 Task: Create in the project Vigilant and in the Backlog issue 'Implement a new cloud-based supply chain finance system for a company with advanced financing and payment processing capabilities' a child issue 'Integration with enterprise content management systems', and assign it to team member softage.1@softage.net.
Action: Mouse moved to (162, 56)
Screenshot: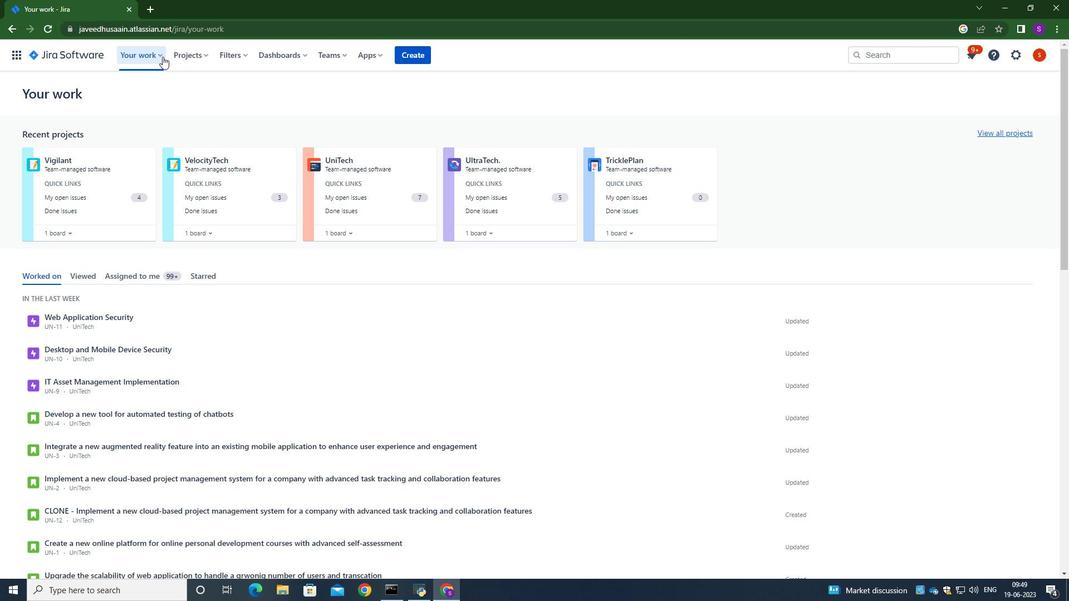 
Action: Mouse pressed left at (162, 56)
Screenshot: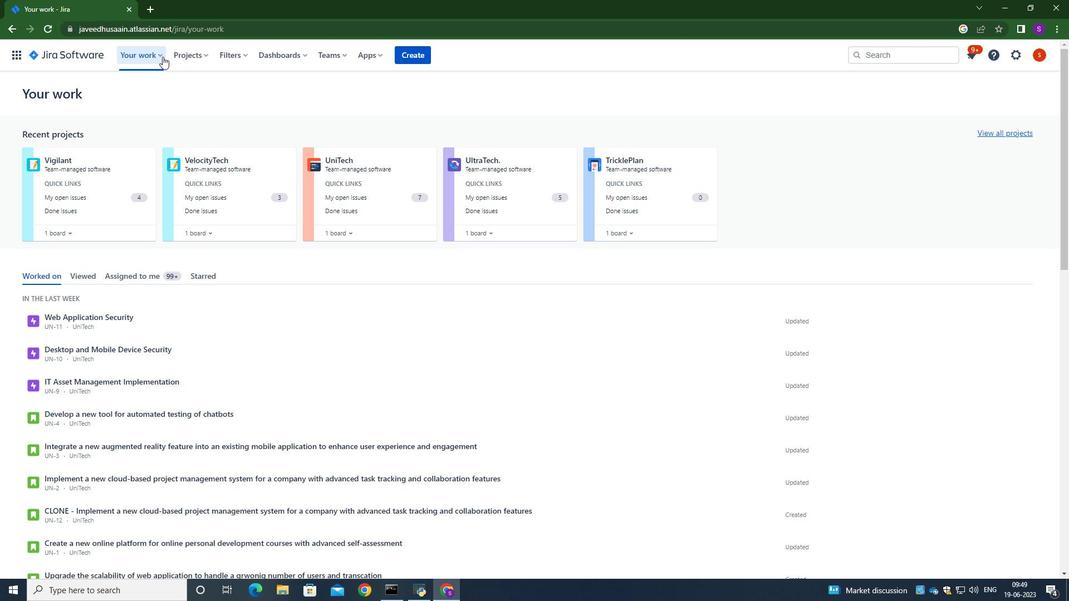 
Action: Mouse moved to (213, 49)
Screenshot: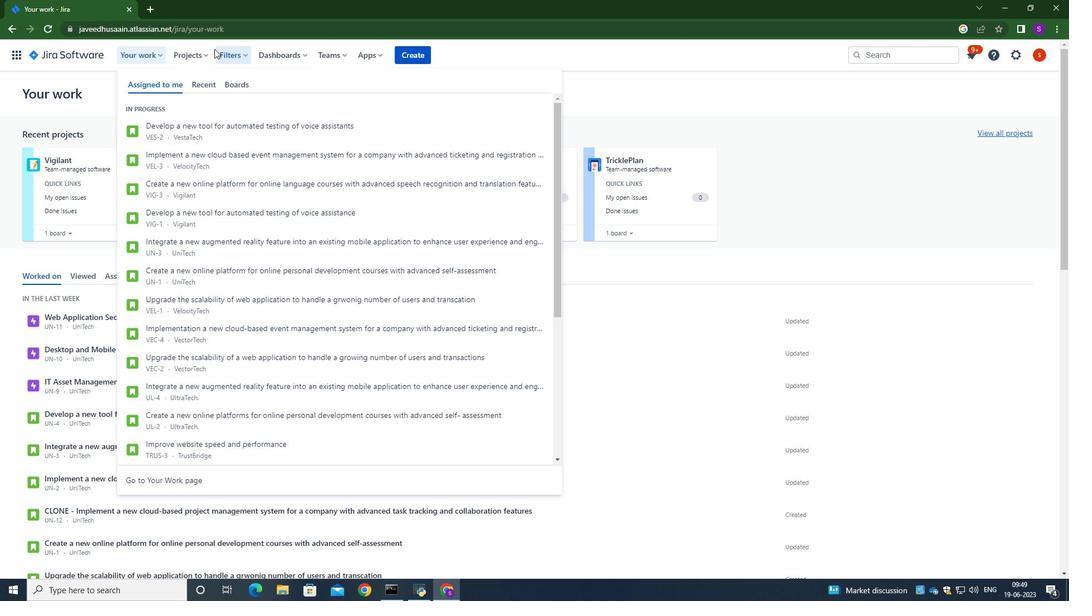 
Action: Mouse pressed left at (213, 49)
Screenshot: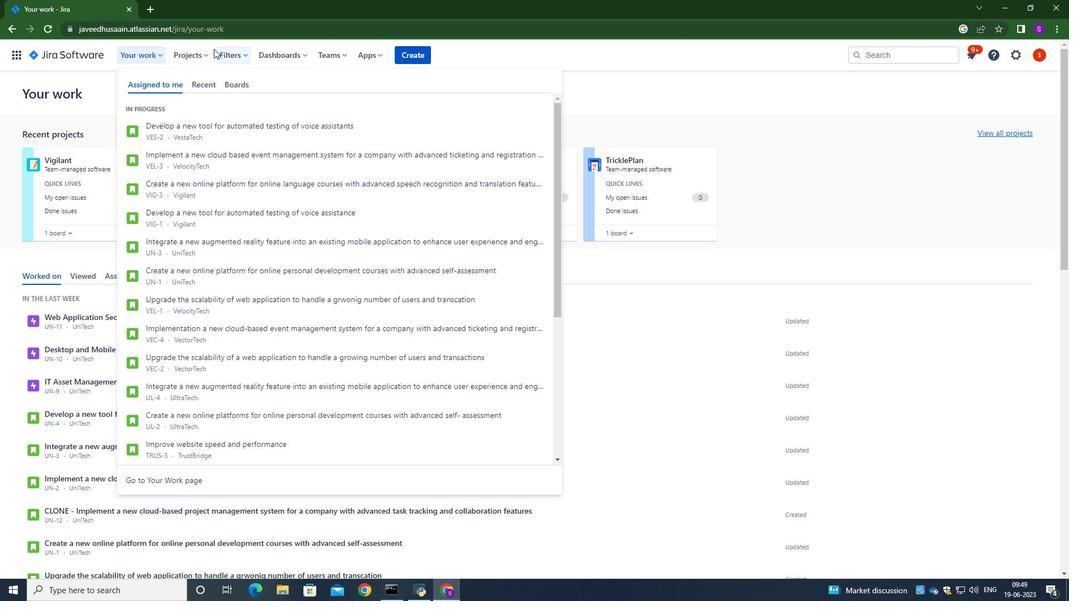 
Action: Mouse moved to (202, 52)
Screenshot: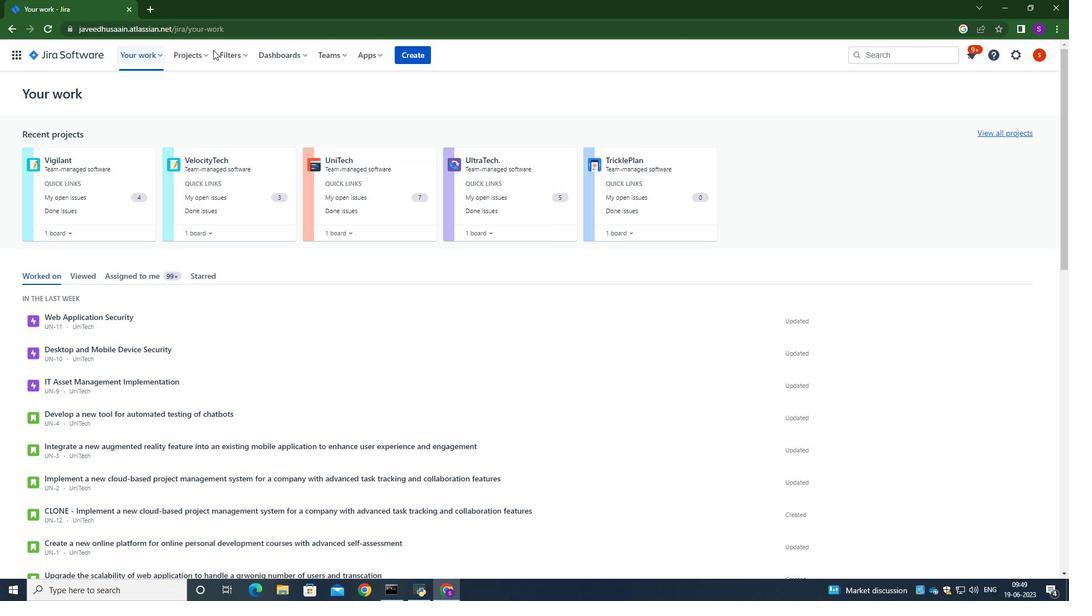 
Action: Mouse pressed left at (202, 52)
Screenshot: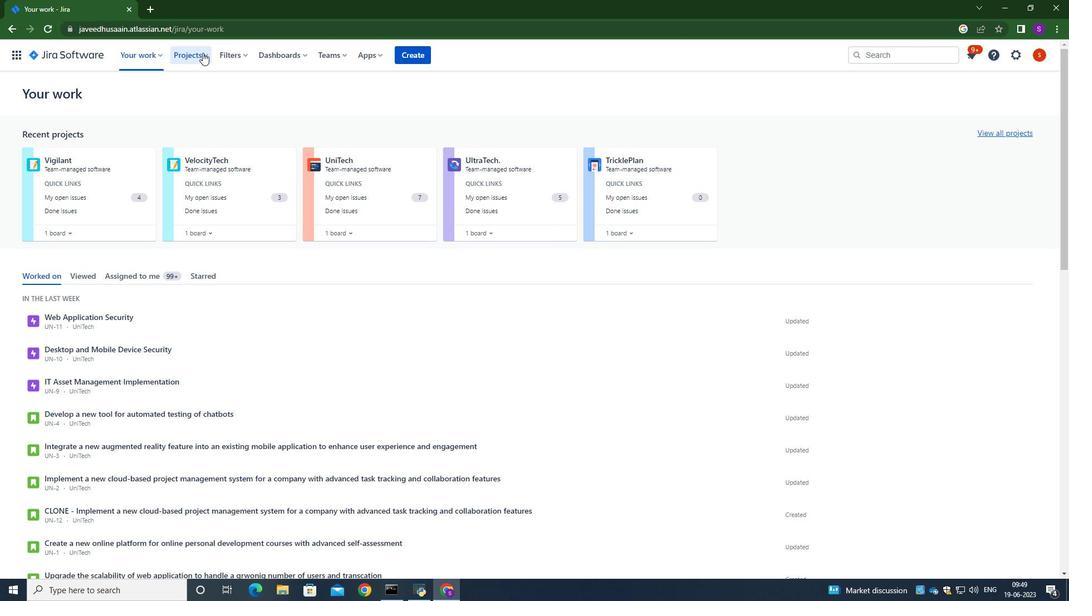 
Action: Mouse moved to (239, 113)
Screenshot: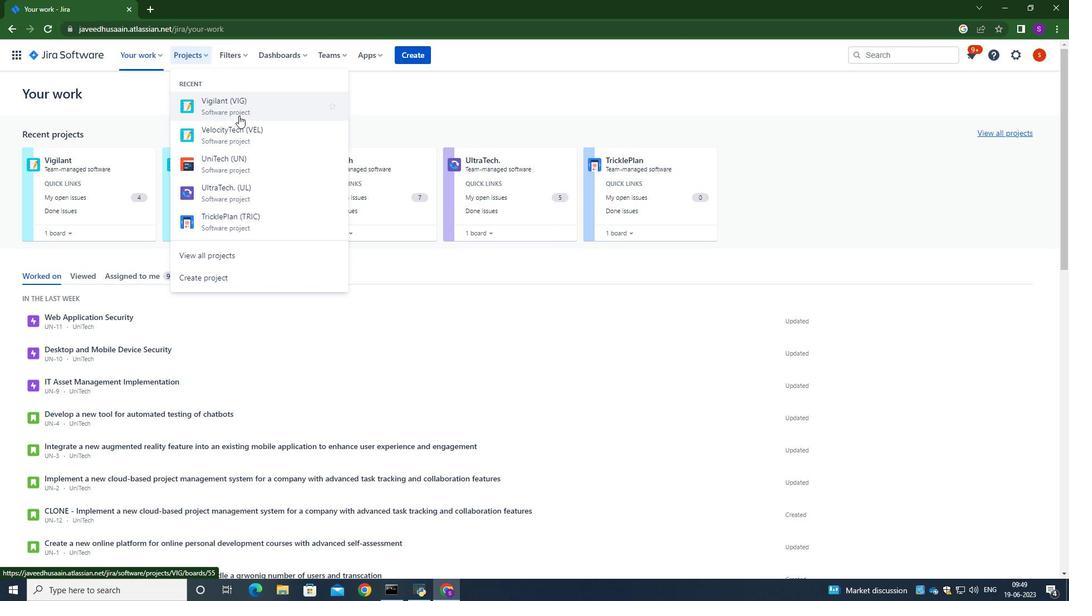 
Action: Mouse pressed left at (239, 113)
Screenshot: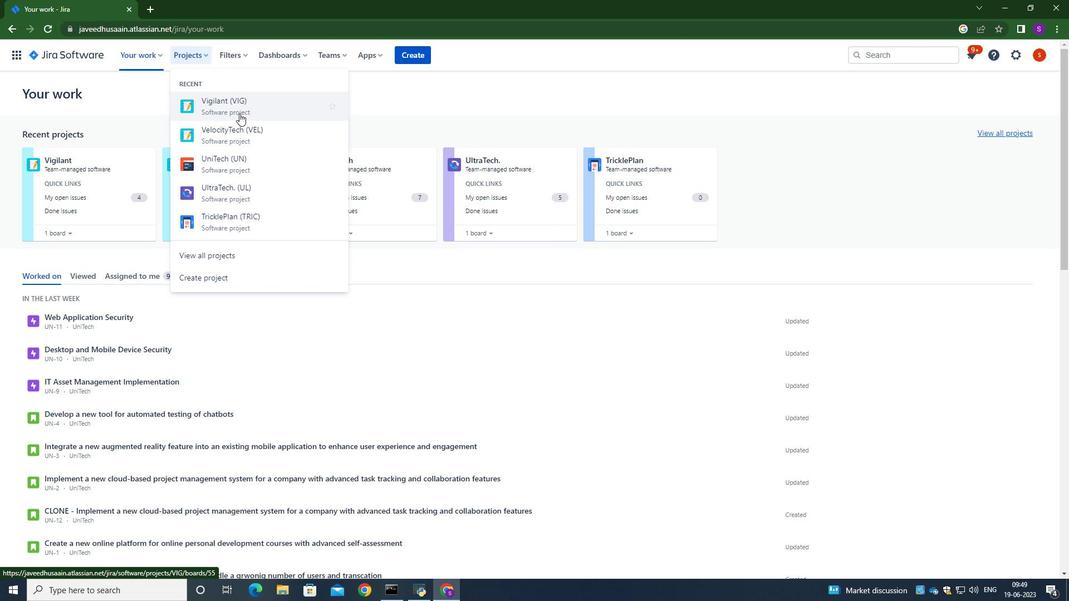 
Action: Mouse moved to (68, 170)
Screenshot: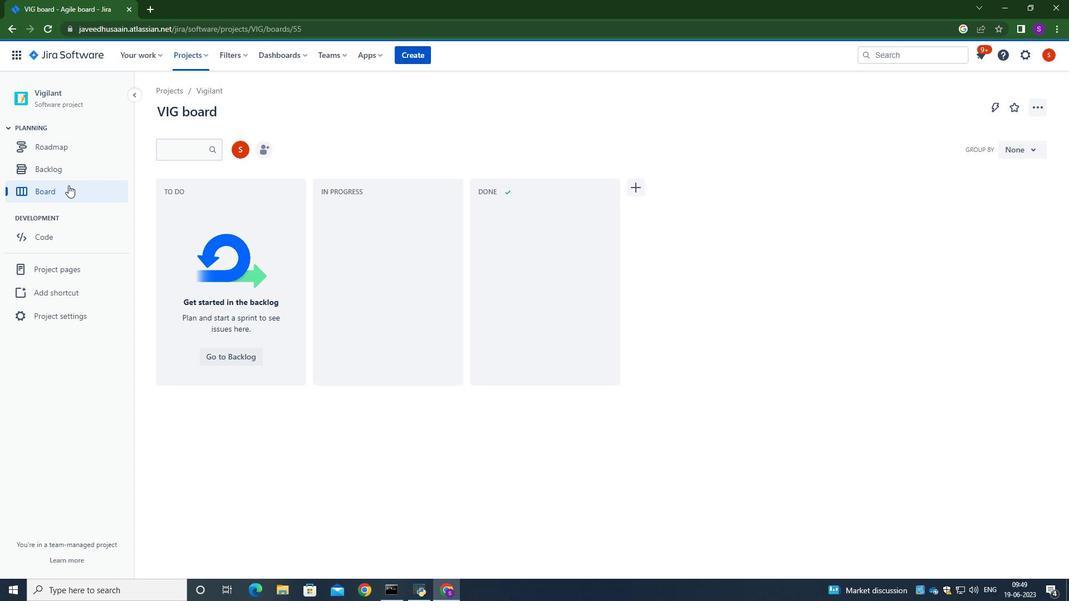 
Action: Mouse pressed left at (68, 170)
Screenshot: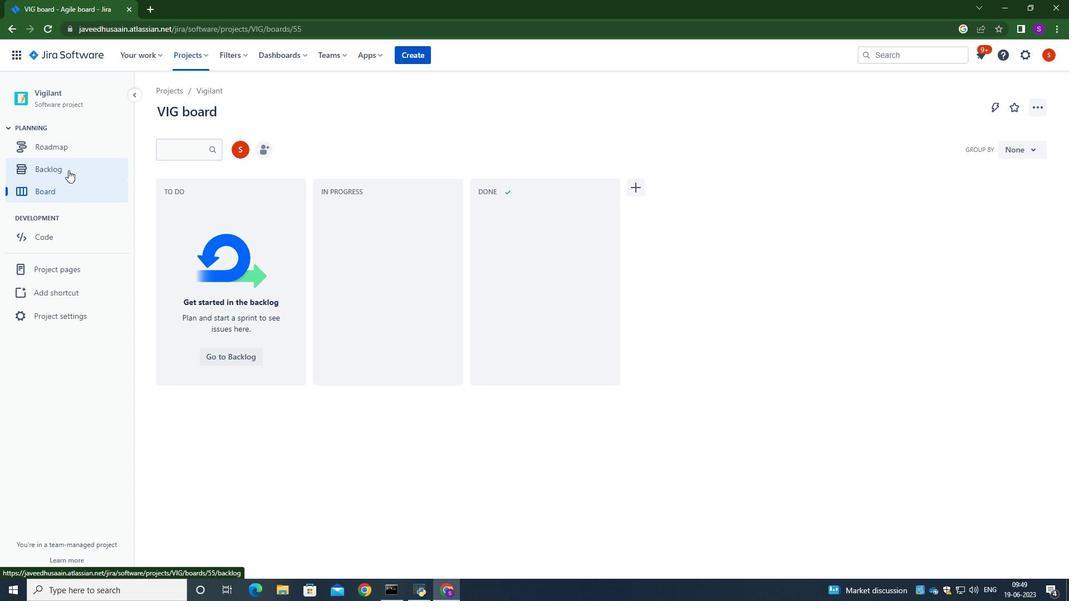 
Action: Mouse moved to (256, 272)
Screenshot: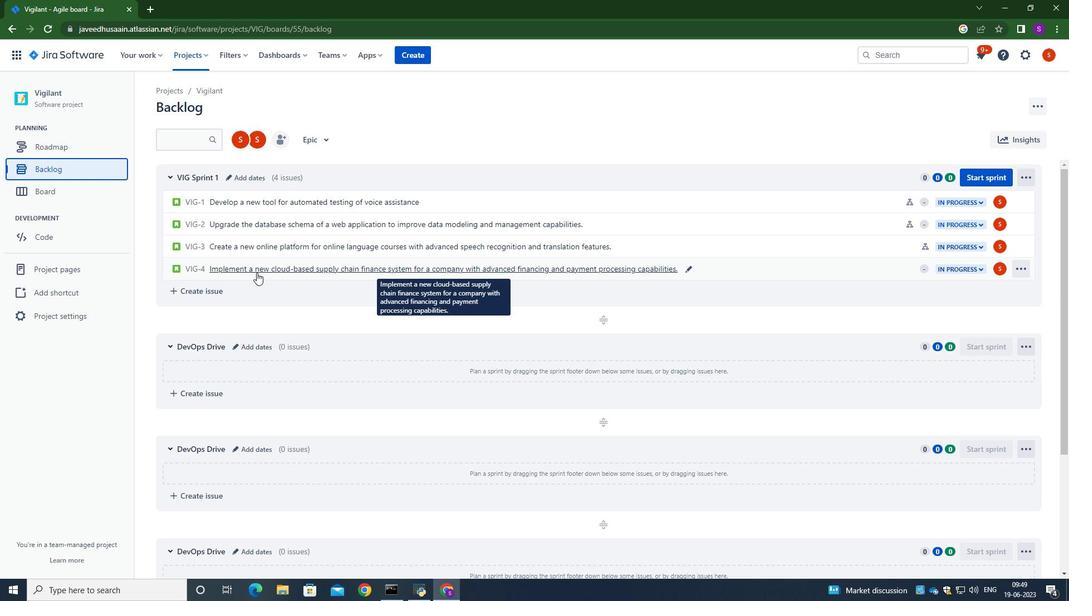 
Action: Mouse pressed left at (256, 272)
Screenshot: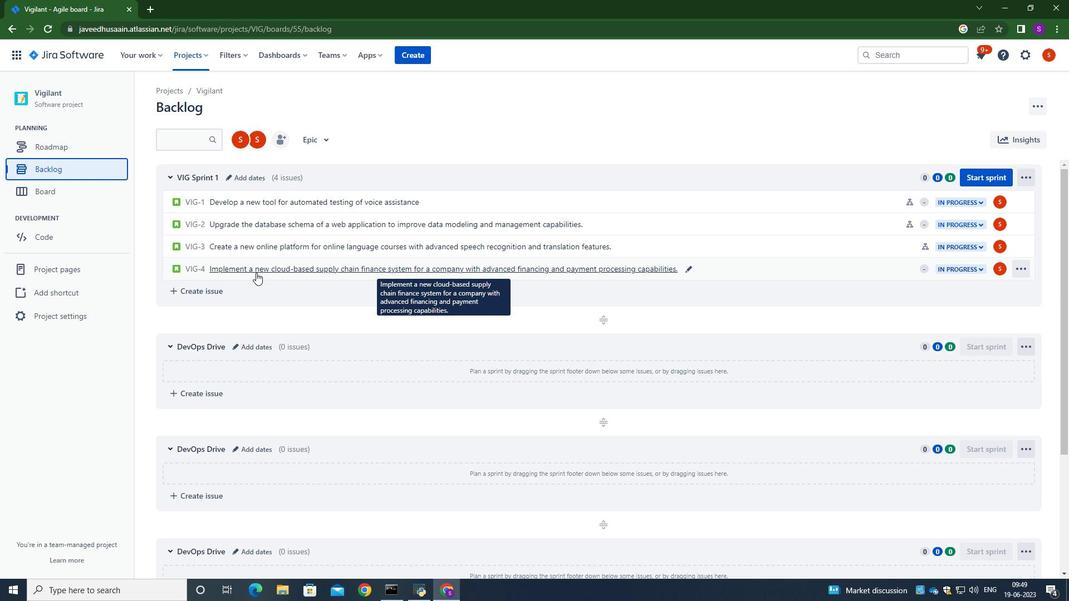 
Action: Mouse moved to (877, 286)
Screenshot: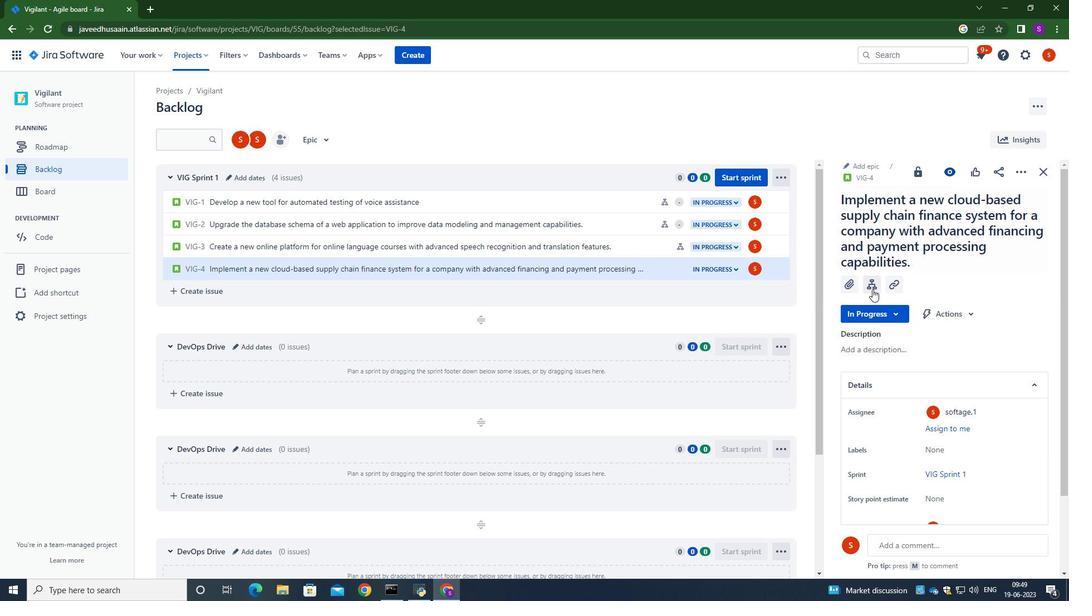 
Action: Mouse pressed left at (877, 286)
Screenshot: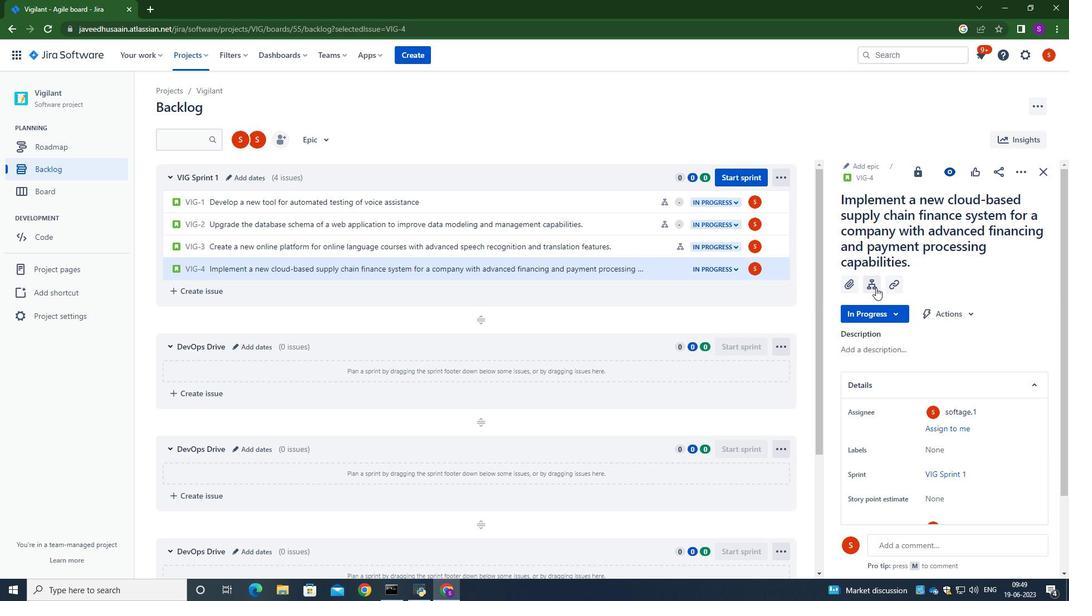 
Action: Mouse moved to (881, 357)
Screenshot: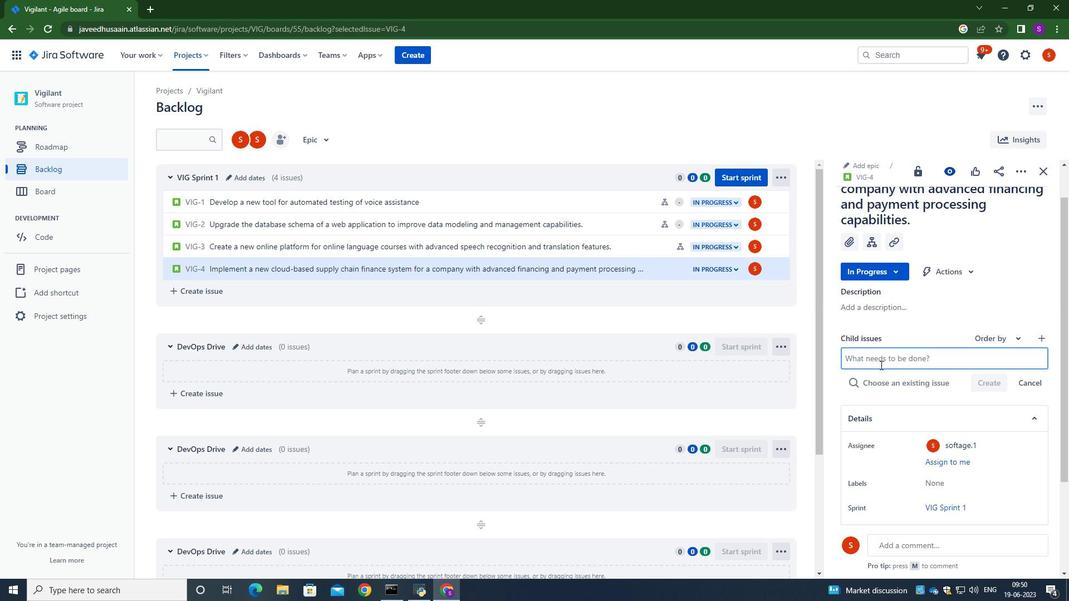 
Action: Mouse pressed left at (881, 357)
Screenshot: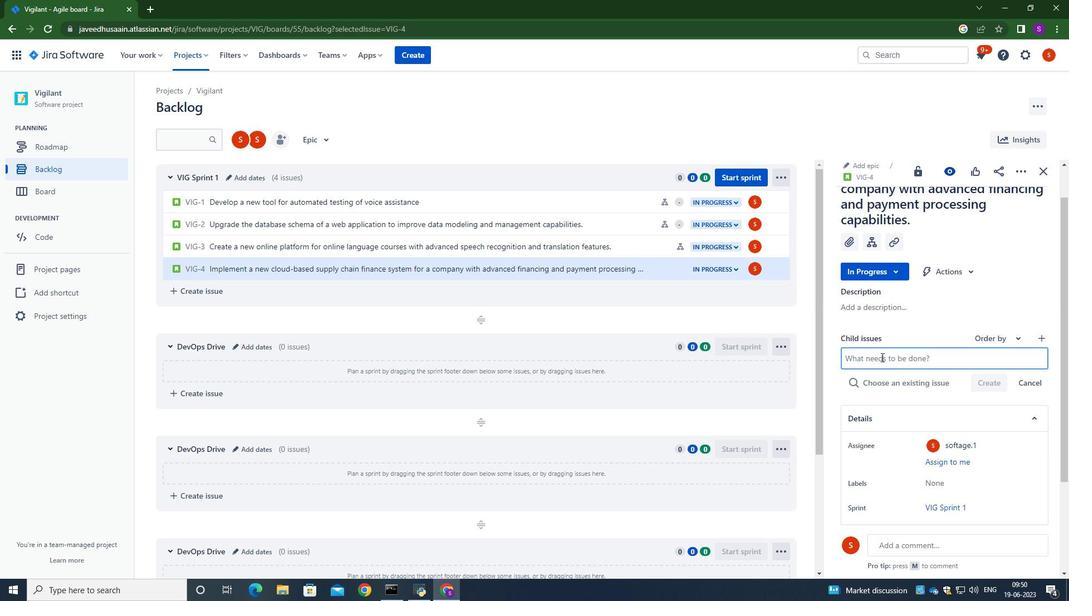 
Action: Mouse moved to (881, 357)
Screenshot: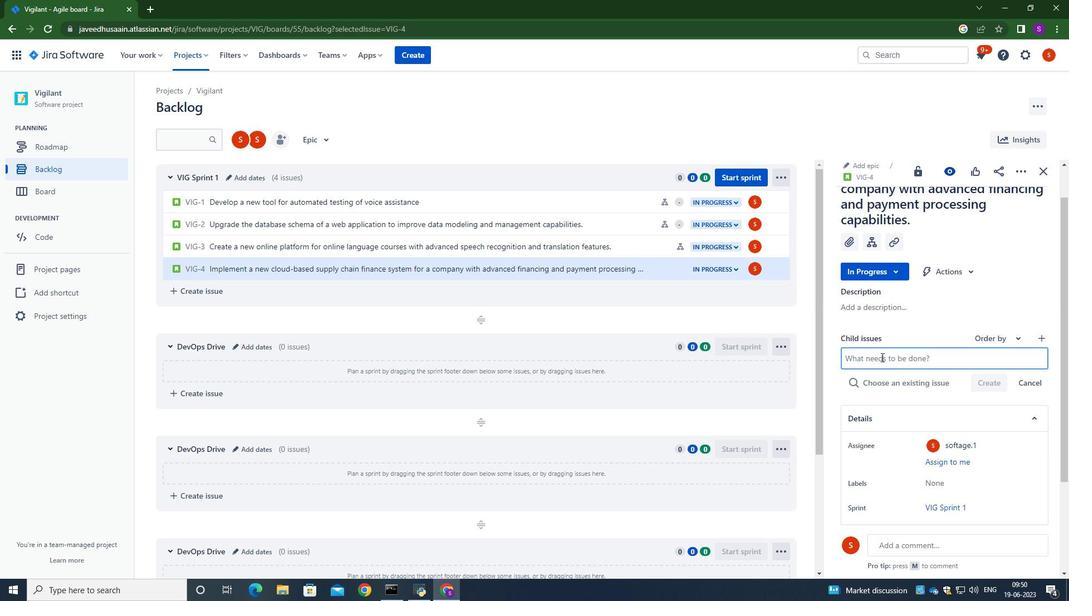 
Action: Key pressed <Key.caps_lock>I<Key.caps_lock>ntegration<Key.space>with<Key.space>enterprice<Key.backspace><Key.backspace>se<Key.space>content<Key.space>management<Key.space>systems.
Screenshot: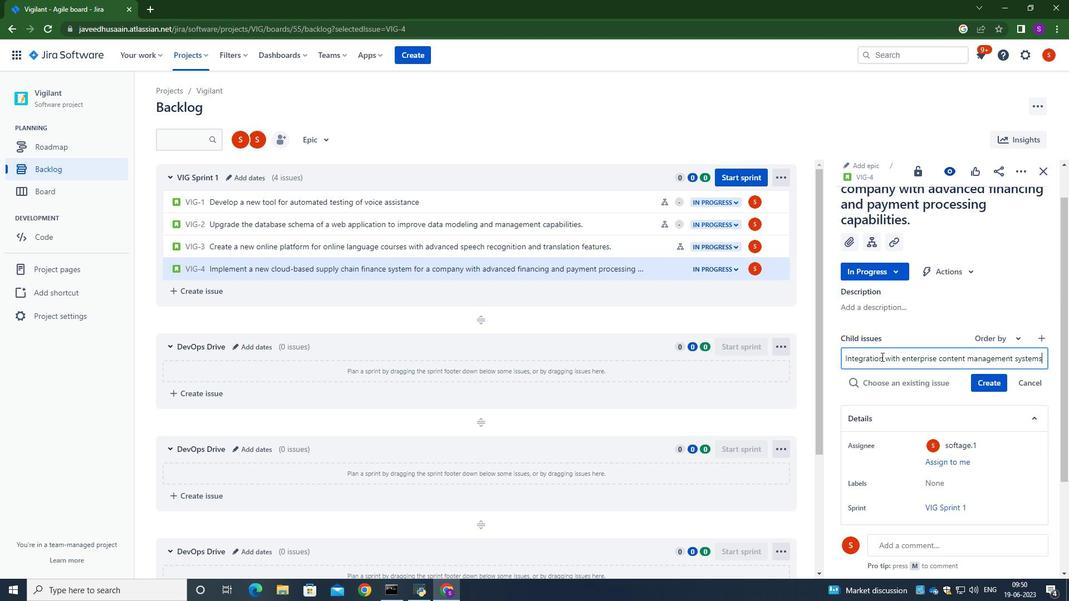 
Action: Mouse moved to (993, 385)
Screenshot: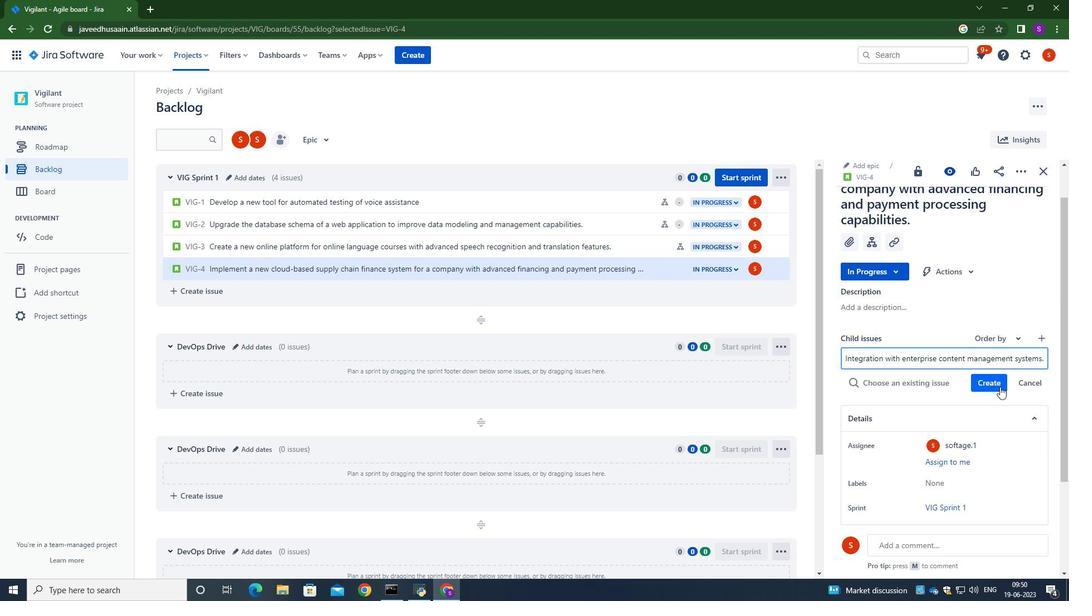 
Action: Mouse pressed left at (993, 385)
Screenshot: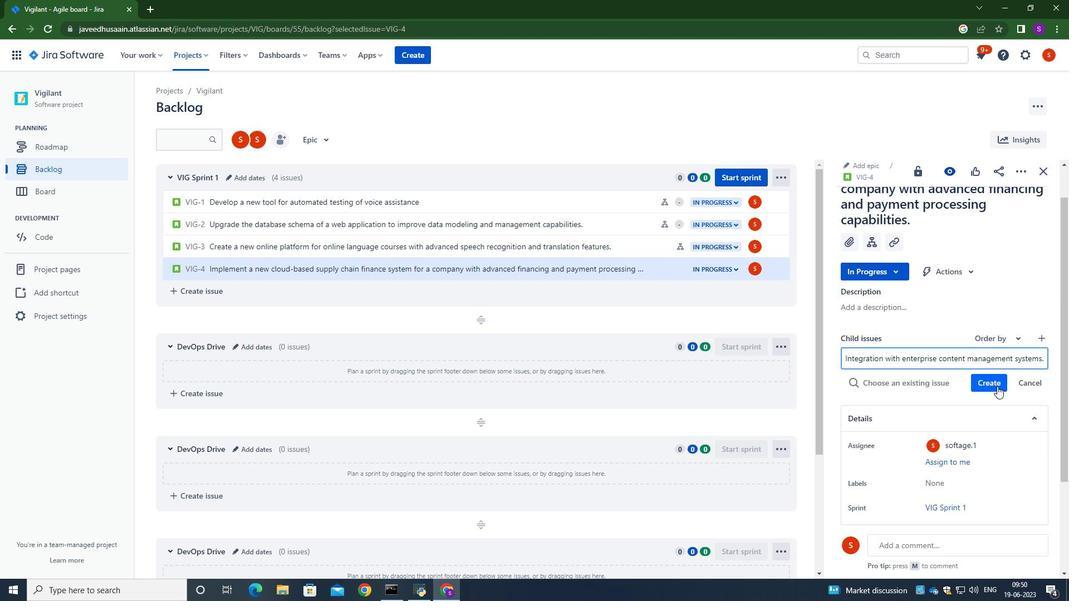 
Action: Mouse moved to (807, 397)
Screenshot: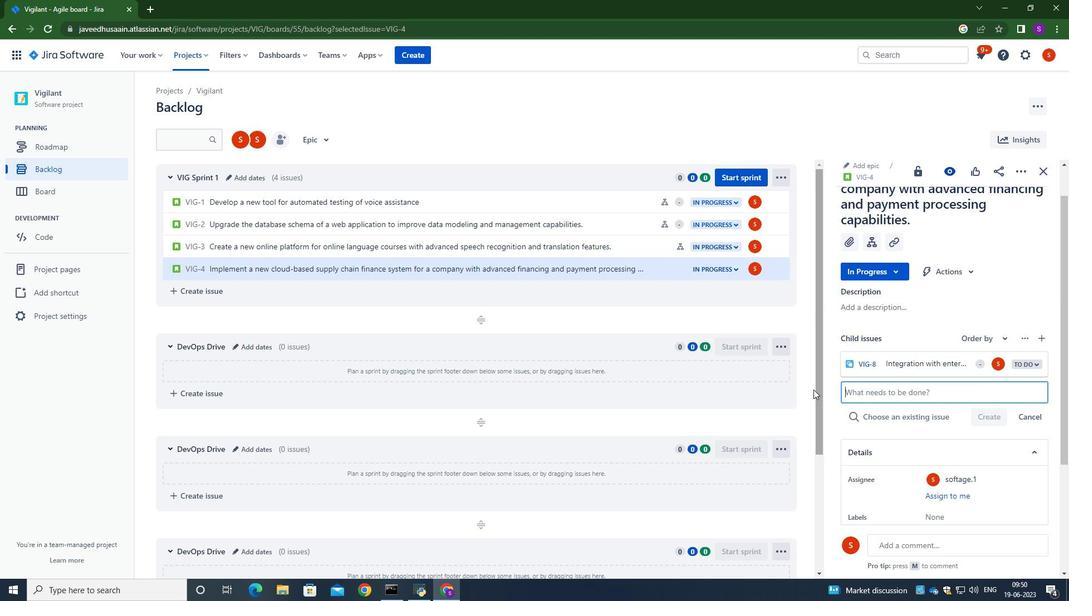 
Action: Mouse pressed left at (807, 397)
Screenshot: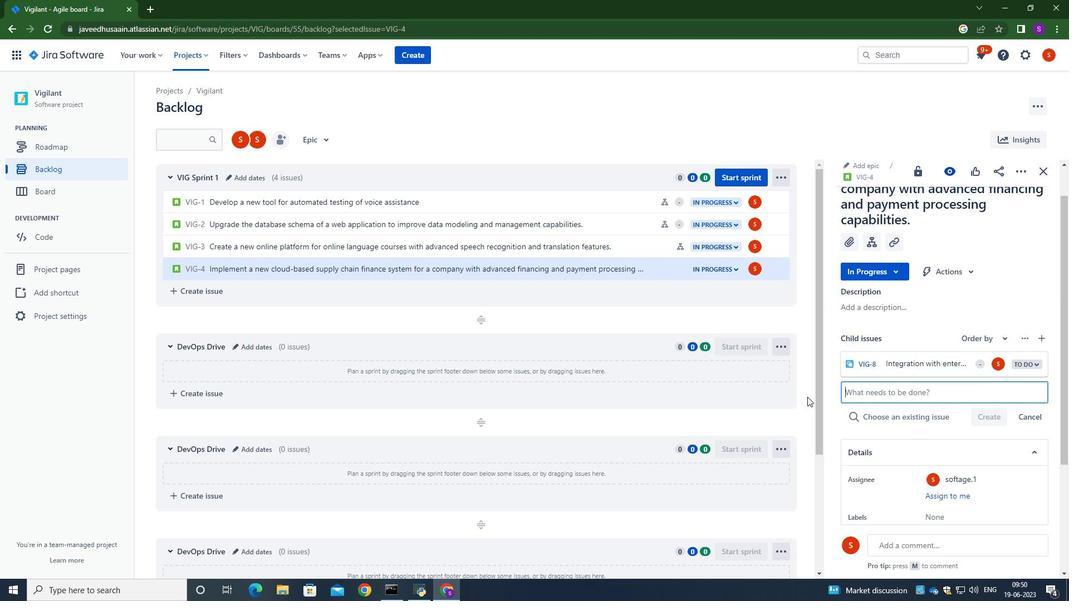 
Action: Mouse moved to (998, 362)
Screenshot: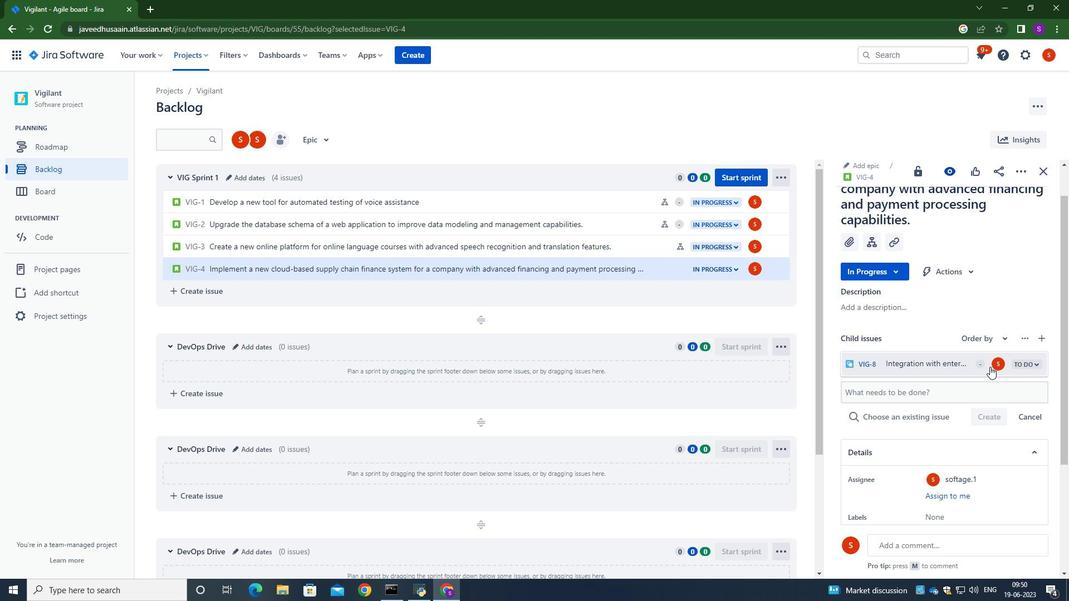 
Action: Mouse pressed left at (998, 362)
Screenshot: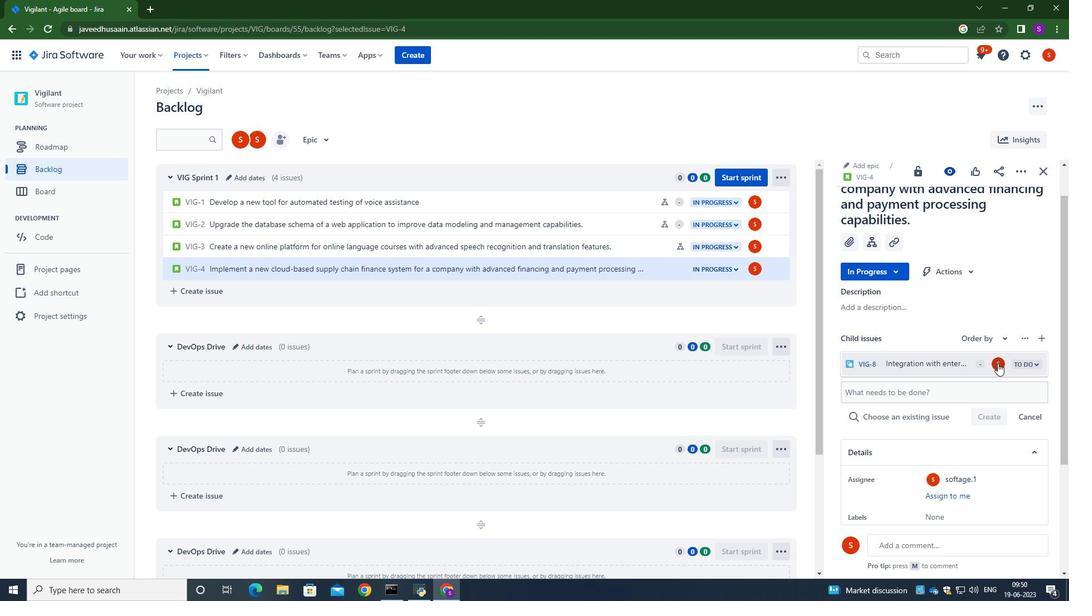 
Action: Mouse moved to (895, 330)
Screenshot: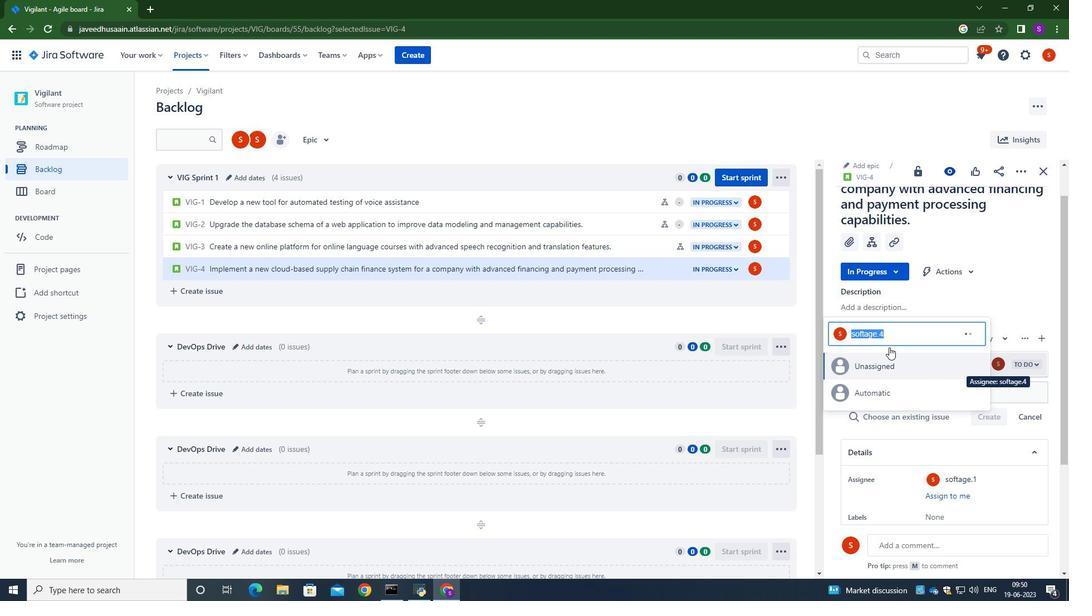 
Action: Key pressed softage4.<Key.backspace><Key.backspace>.1<Key.shift>@softage.net
Screenshot: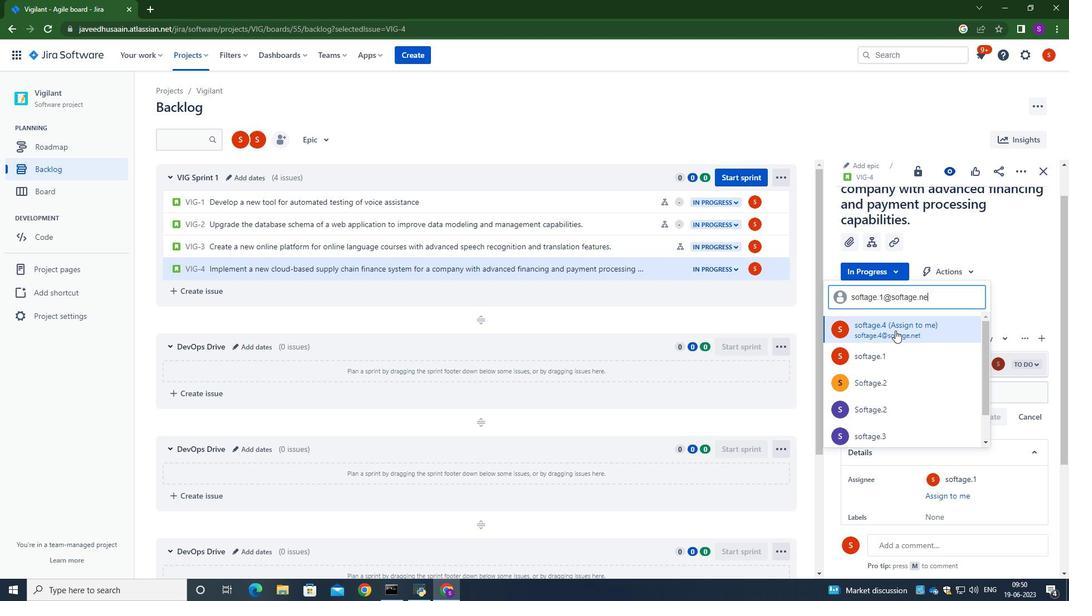 
Action: Mouse moved to (861, 371)
Screenshot: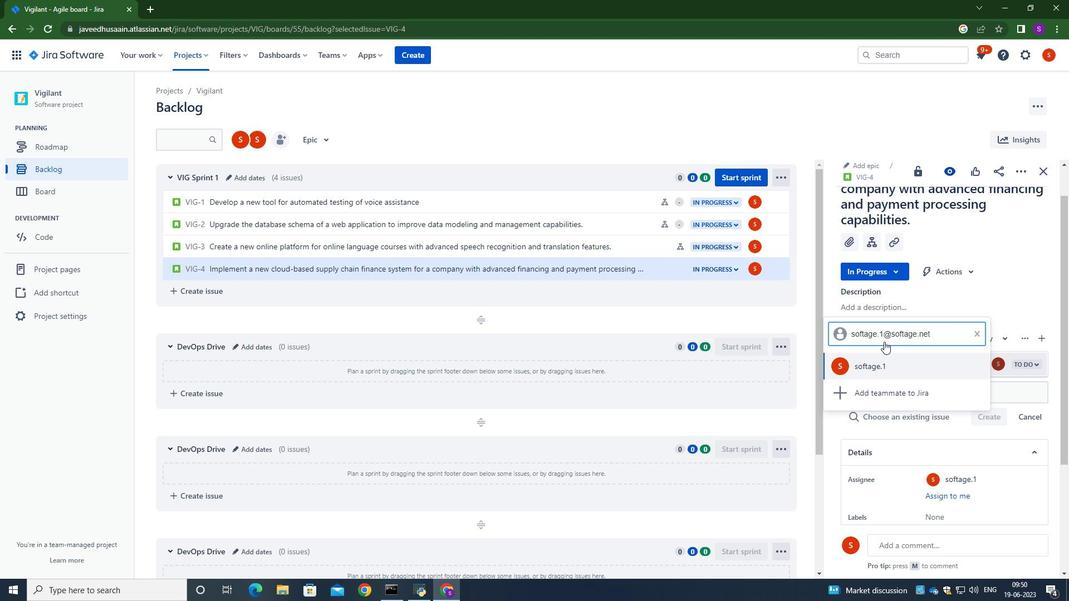 
Action: Mouse pressed left at (861, 371)
Screenshot: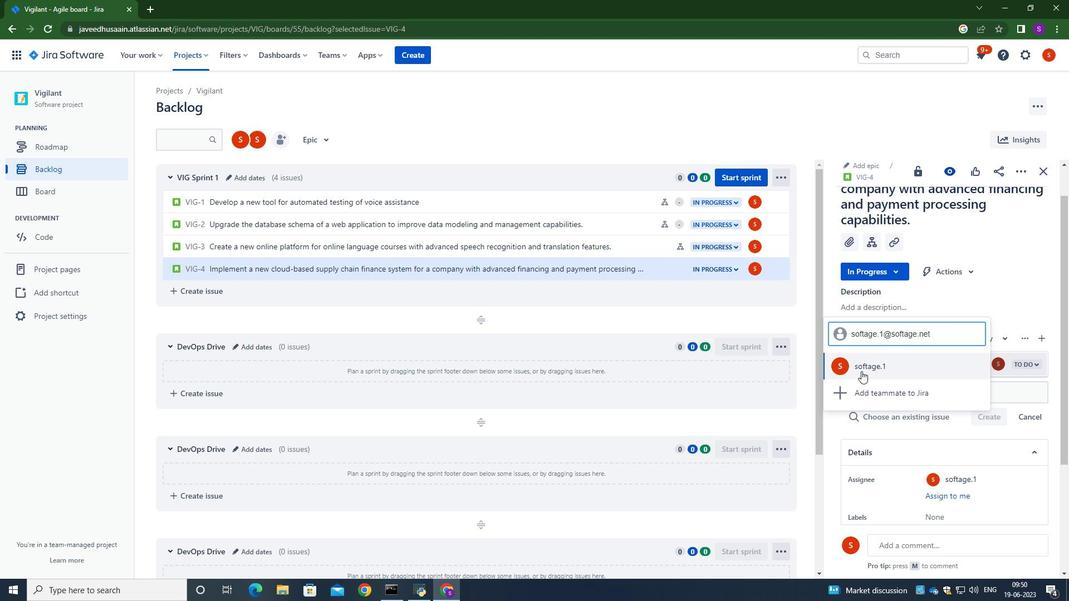 
Action: Mouse moved to (1019, 289)
Screenshot: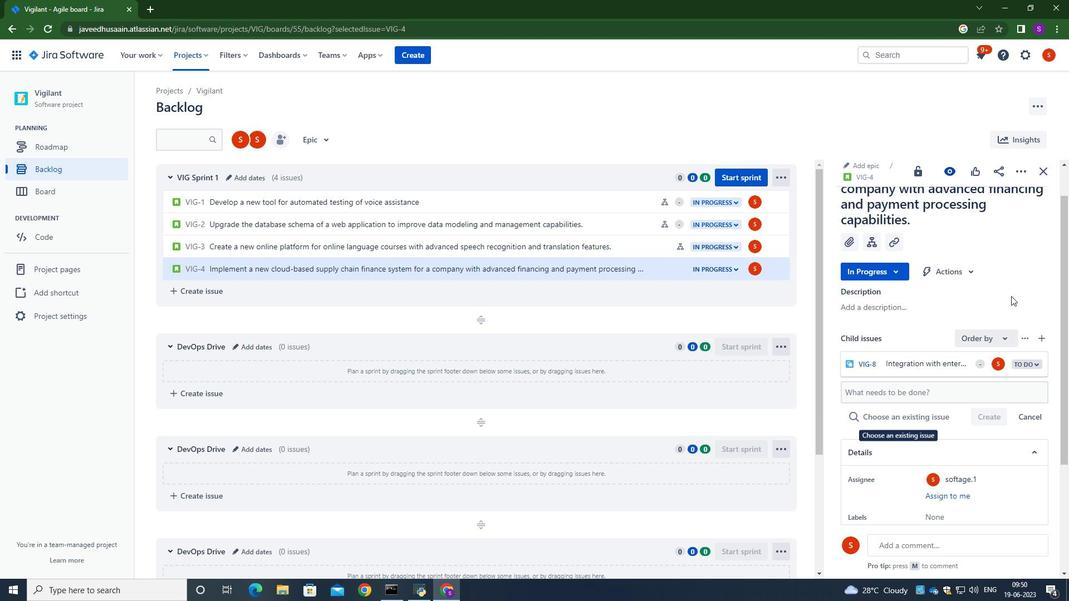 
Action: Mouse pressed left at (1019, 289)
Screenshot: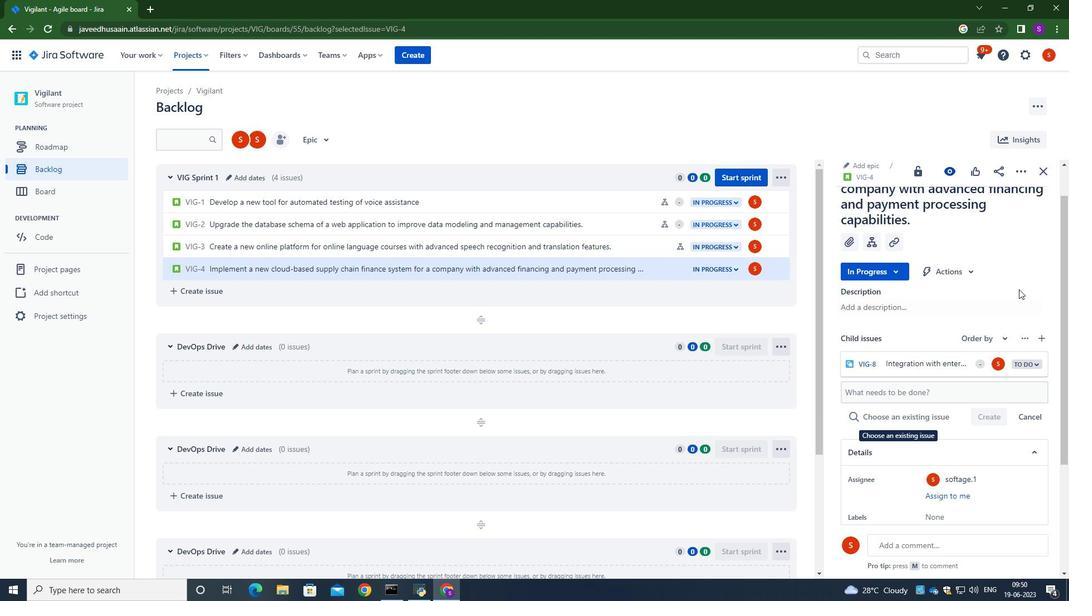 
Action: Mouse moved to (1016, 287)
Screenshot: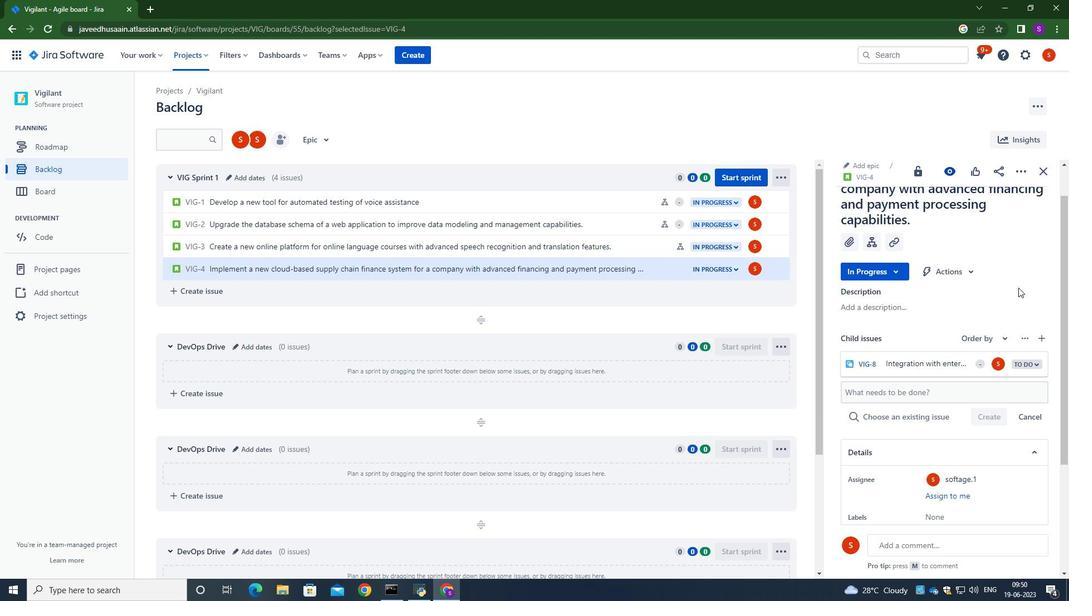 
